 Task: Move the task Add a feature to import/export data in the app to the section Done in the project TrimLine and filter the tasks in the project by Due this week.
Action: Mouse moved to (53, 412)
Screenshot: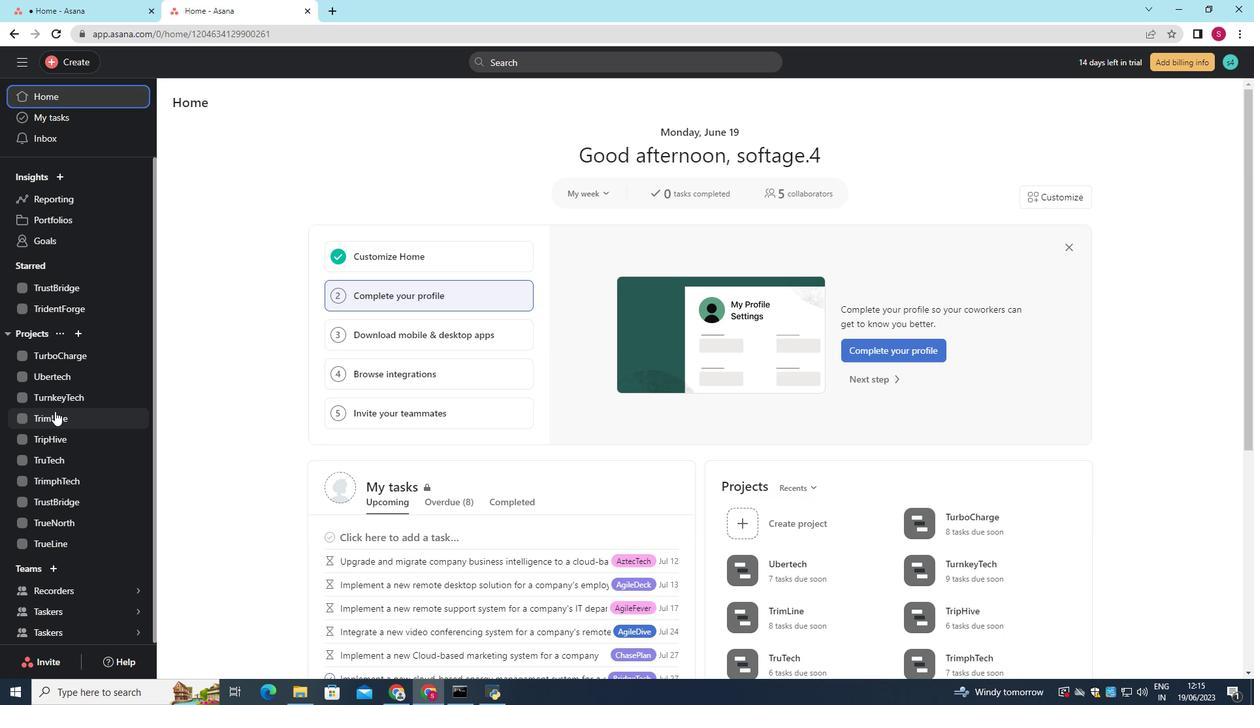 
Action: Mouse pressed left at (53, 412)
Screenshot: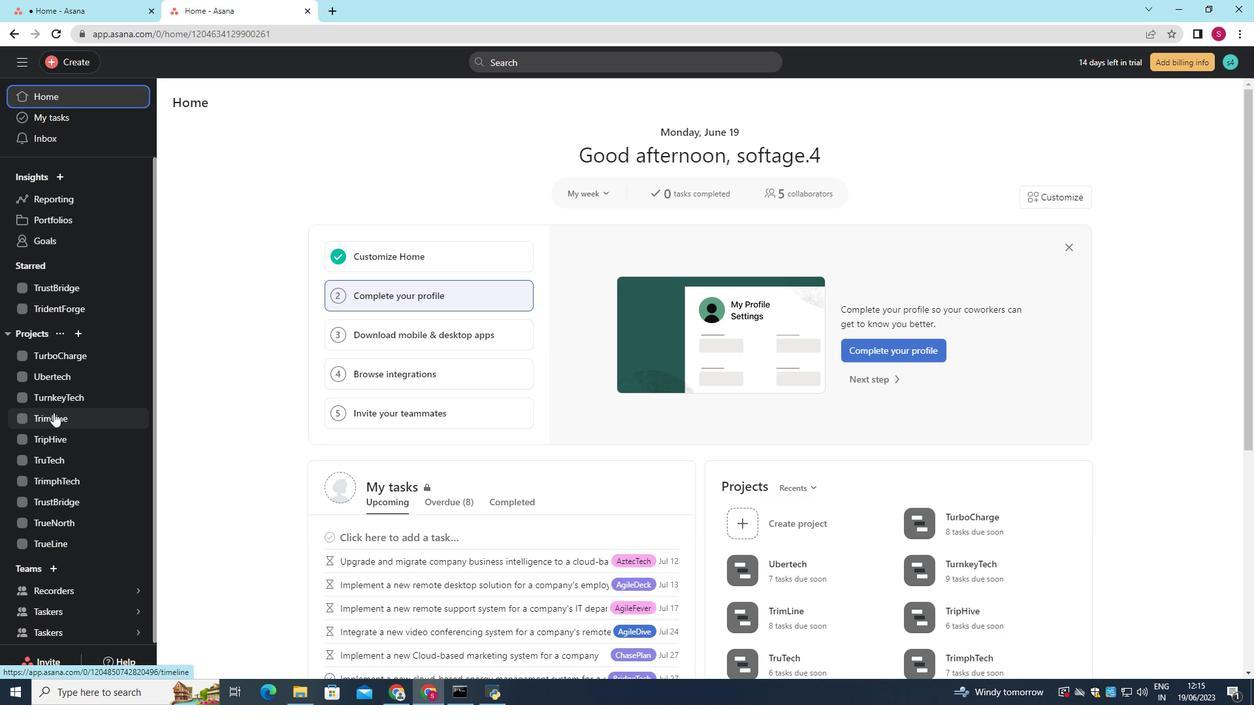 
Action: Mouse moved to (229, 129)
Screenshot: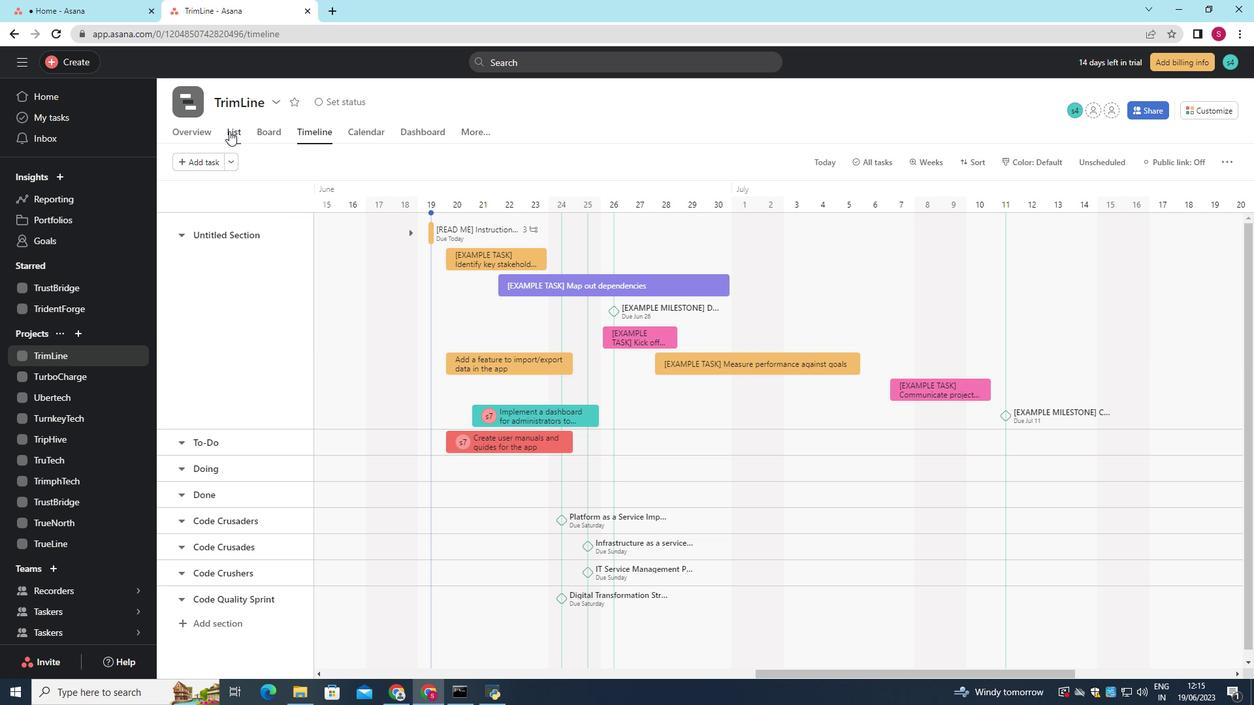 
Action: Mouse pressed left at (229, 129)
Screenshot: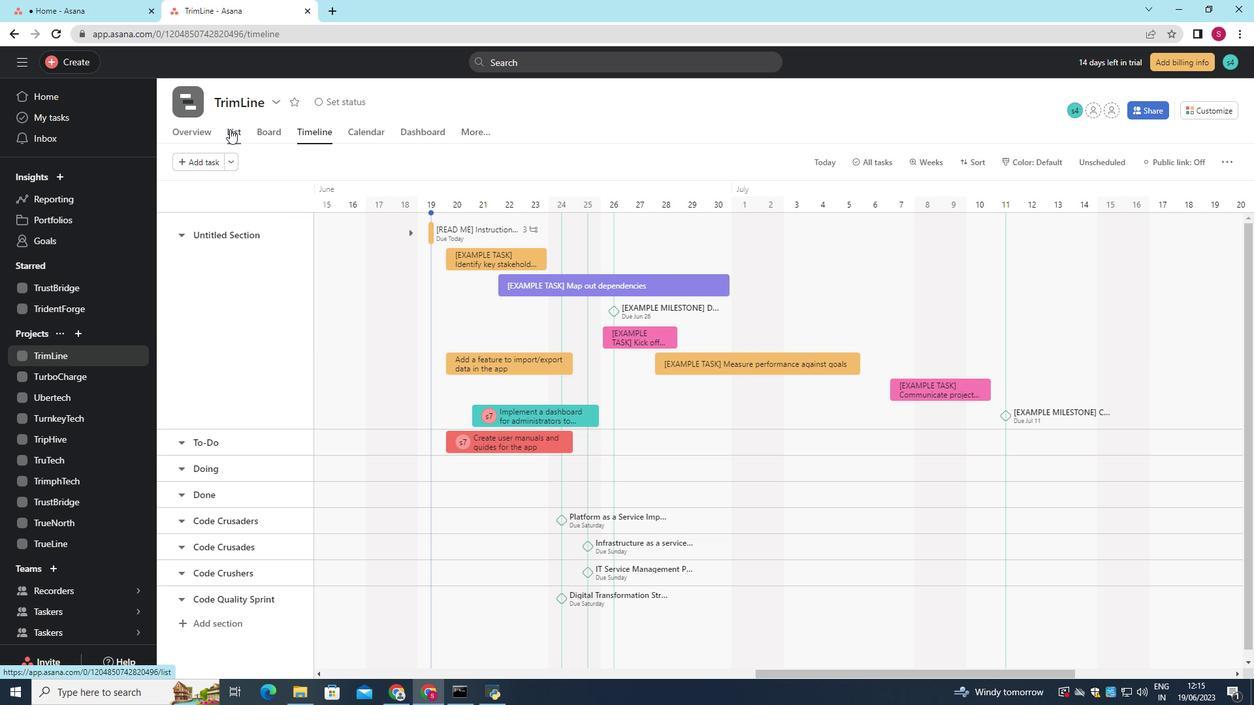 
Action: Mouse moved to (543, 275)
Screenshot: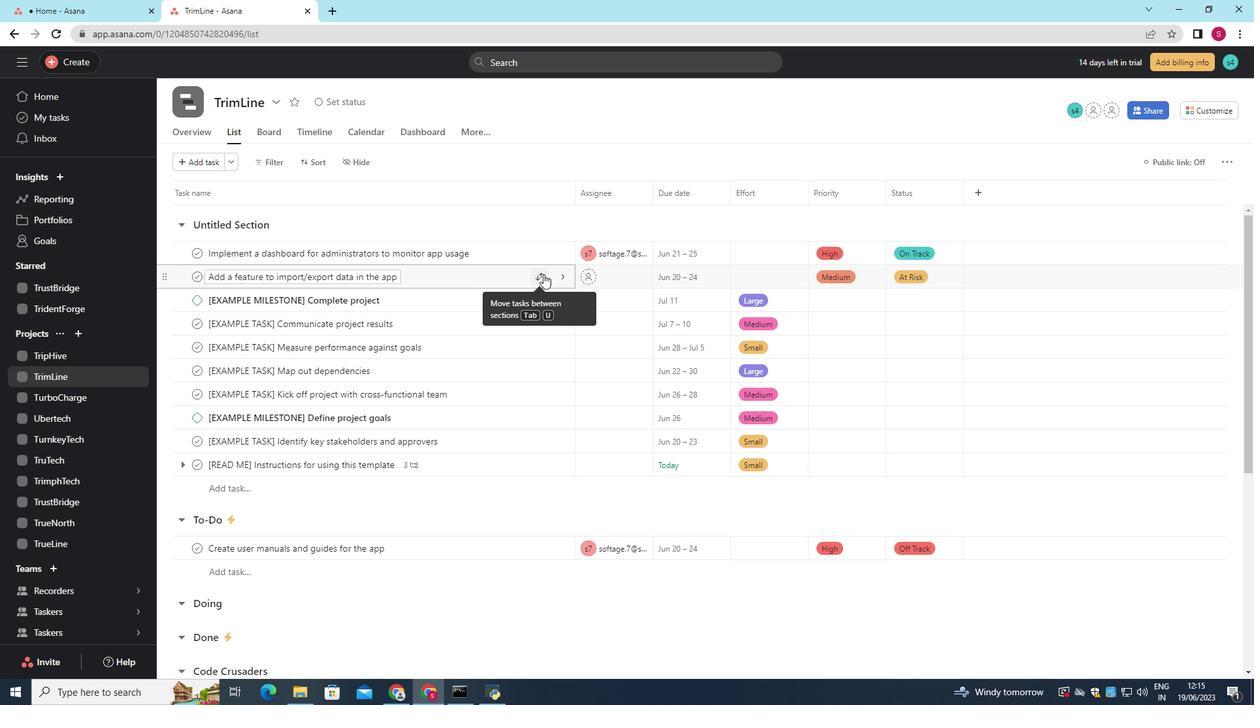 
Action: Mouse pressed left at (543, 275)
Screenshot: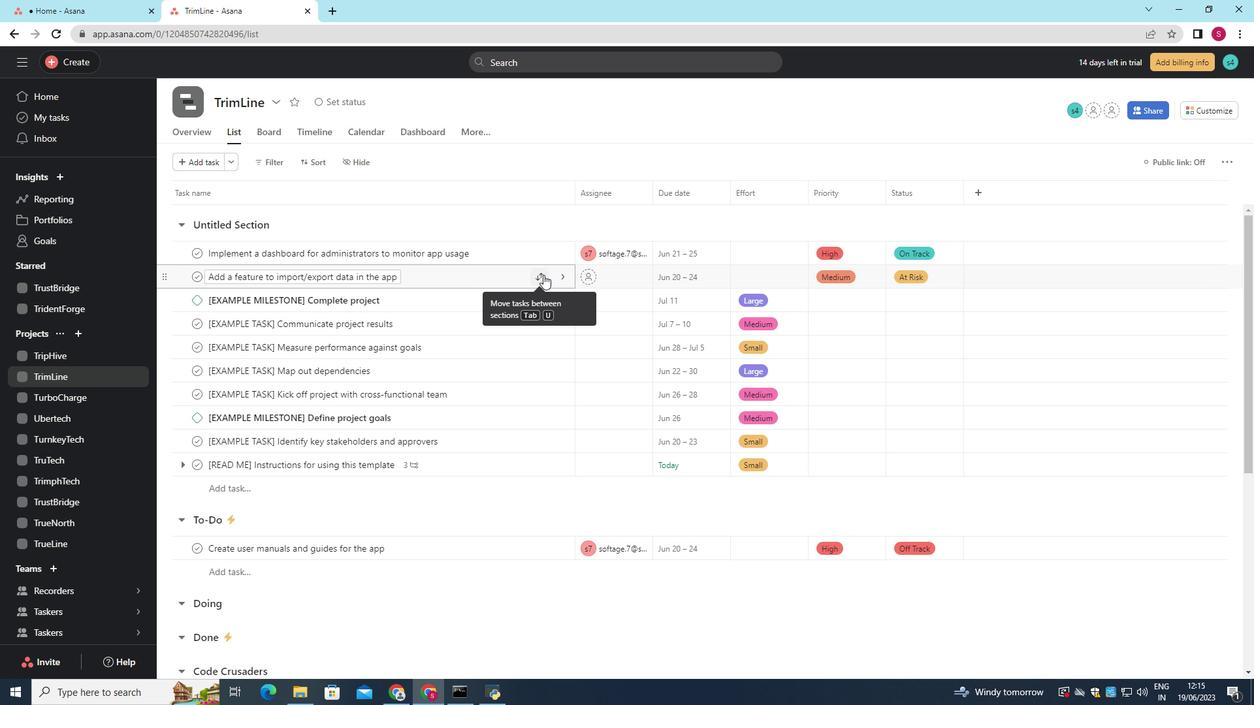 
Action: Mouse moved to (467, 389)
Screenshot: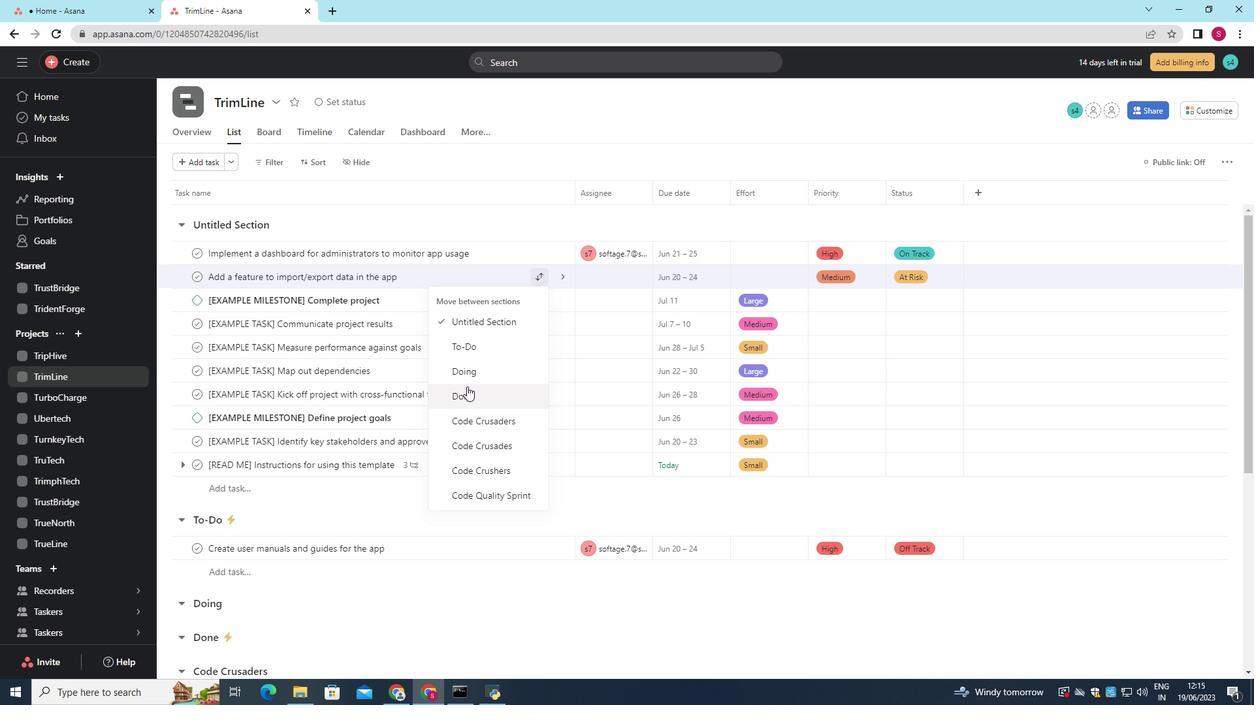 
Action: Mouse pressed left at (467, 389)
Screenshot: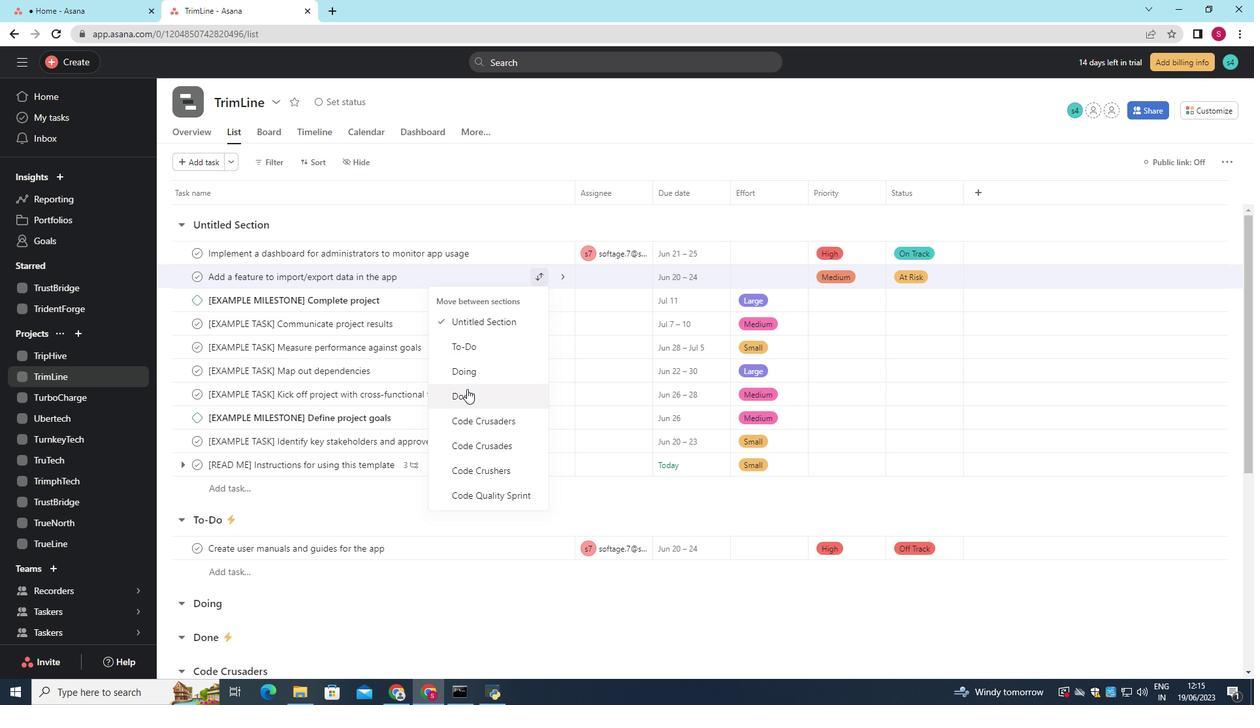
Action: Mouse moved to (471, 388)
Screenshot: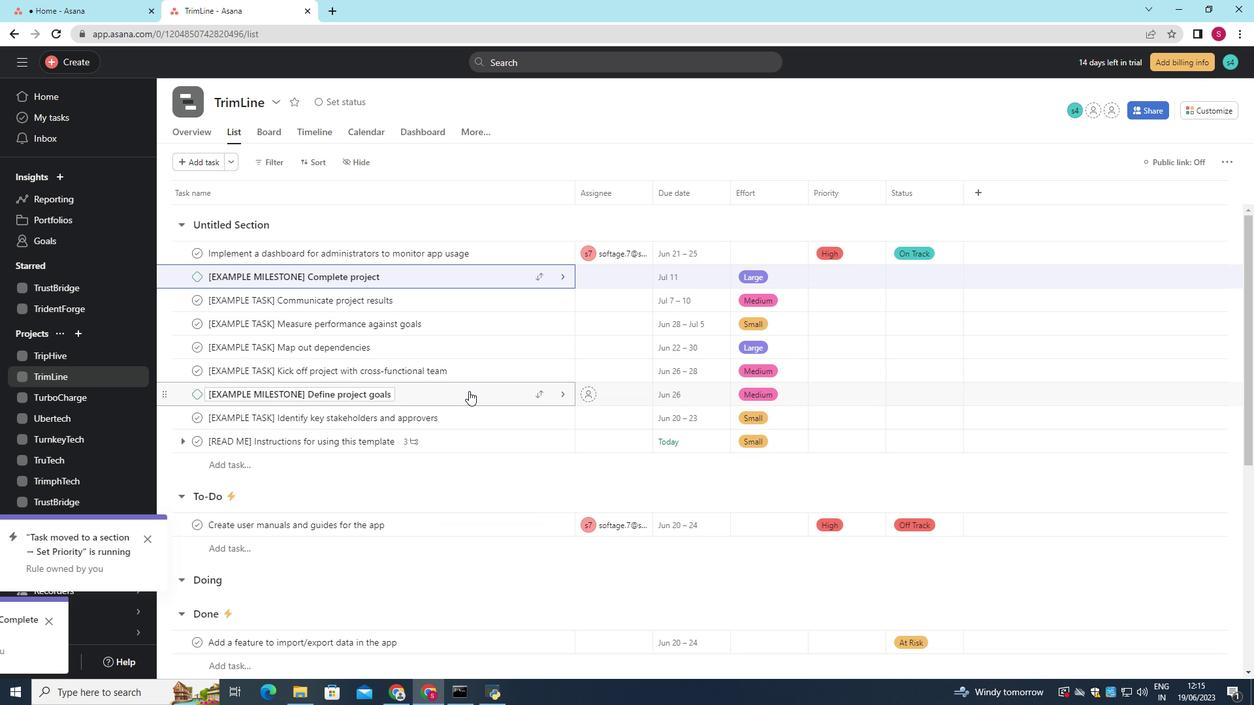 
Action: Mouse scrolled (471, 387) with delta (0, 0)
Screenshot: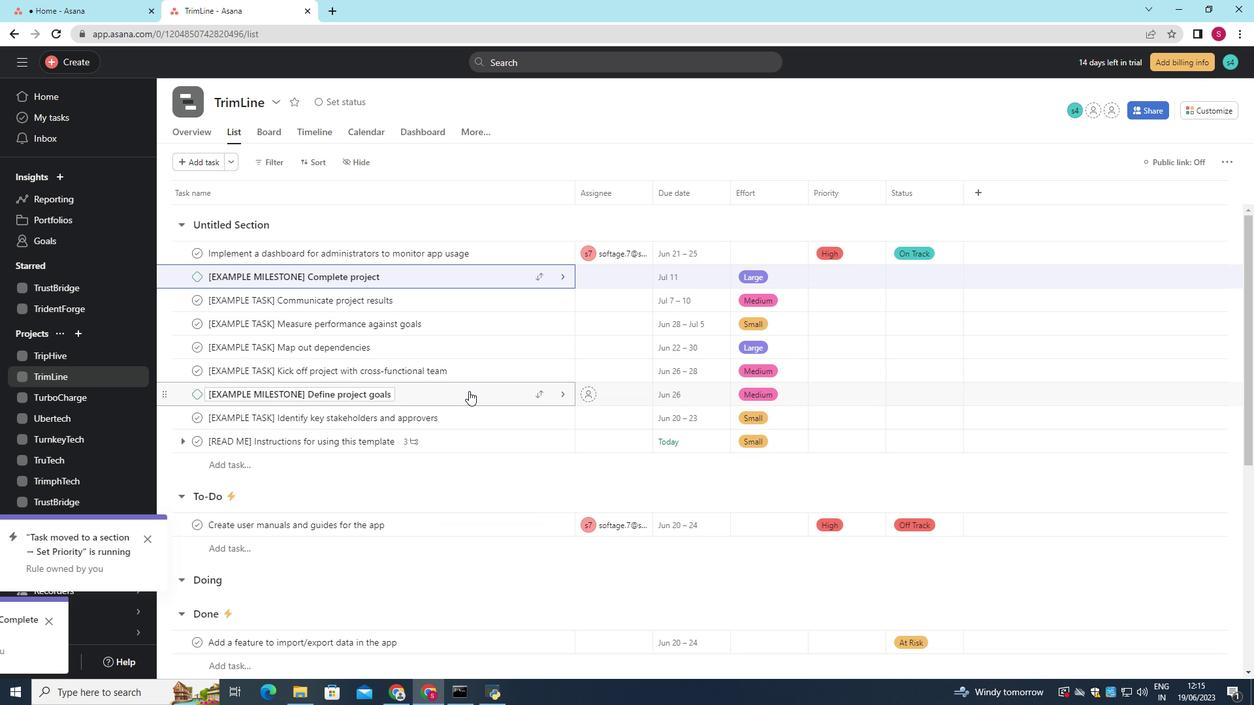 
Action: Mouse moved to (471, 387)
Screenshot: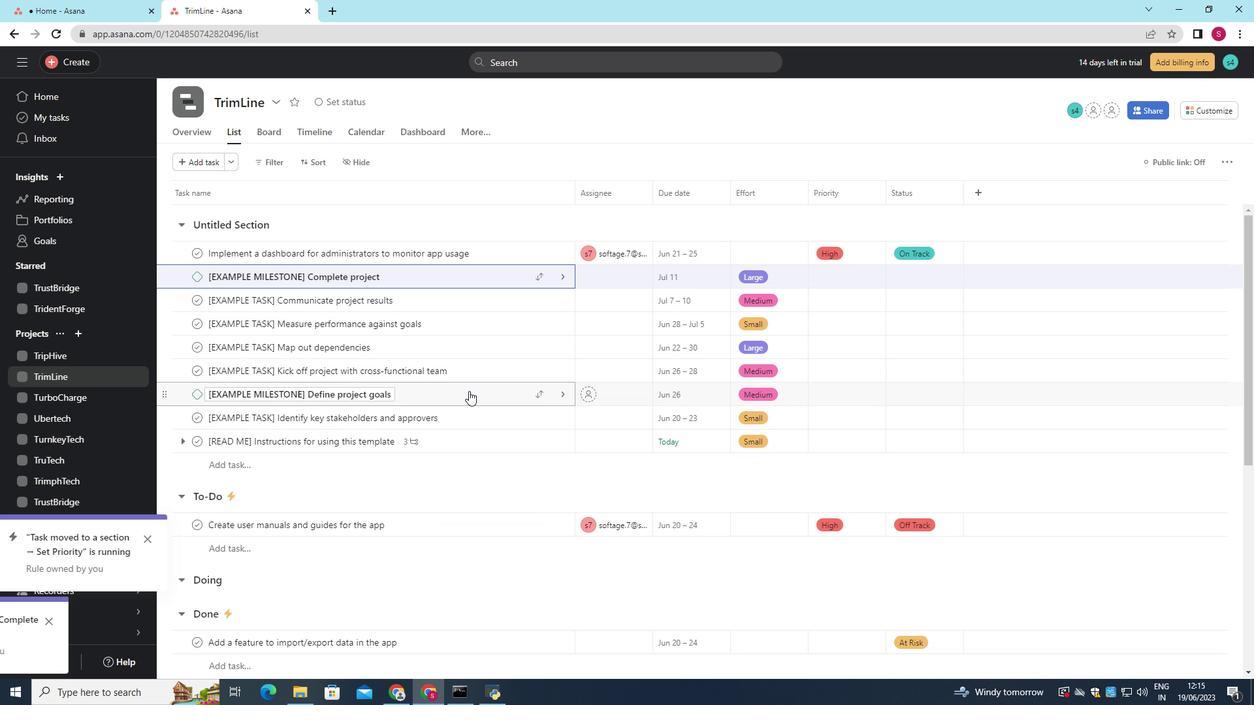 
Action: Mouse scrolled (471, 386) with delta (0, 0)
Screenshot: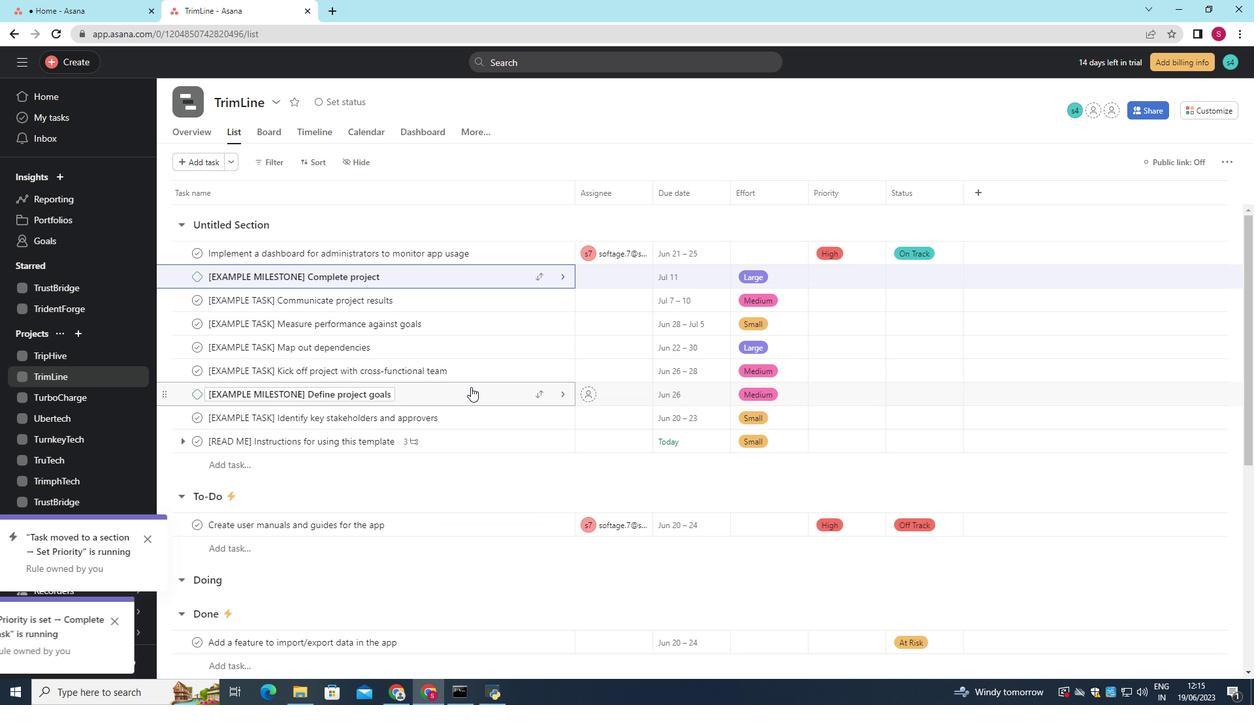 
Action: Mouse moved to (501, 508)
Screenshot: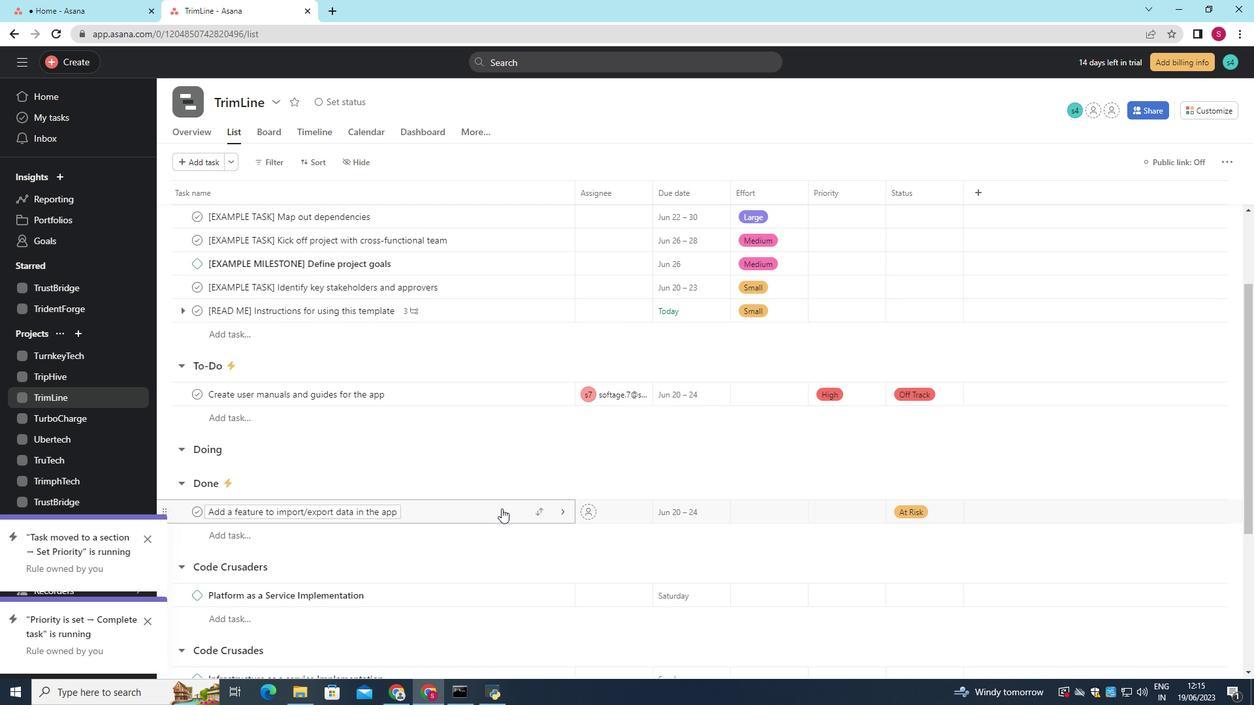 
Action: Mouse pressed left at (501, 508)
Screenshot: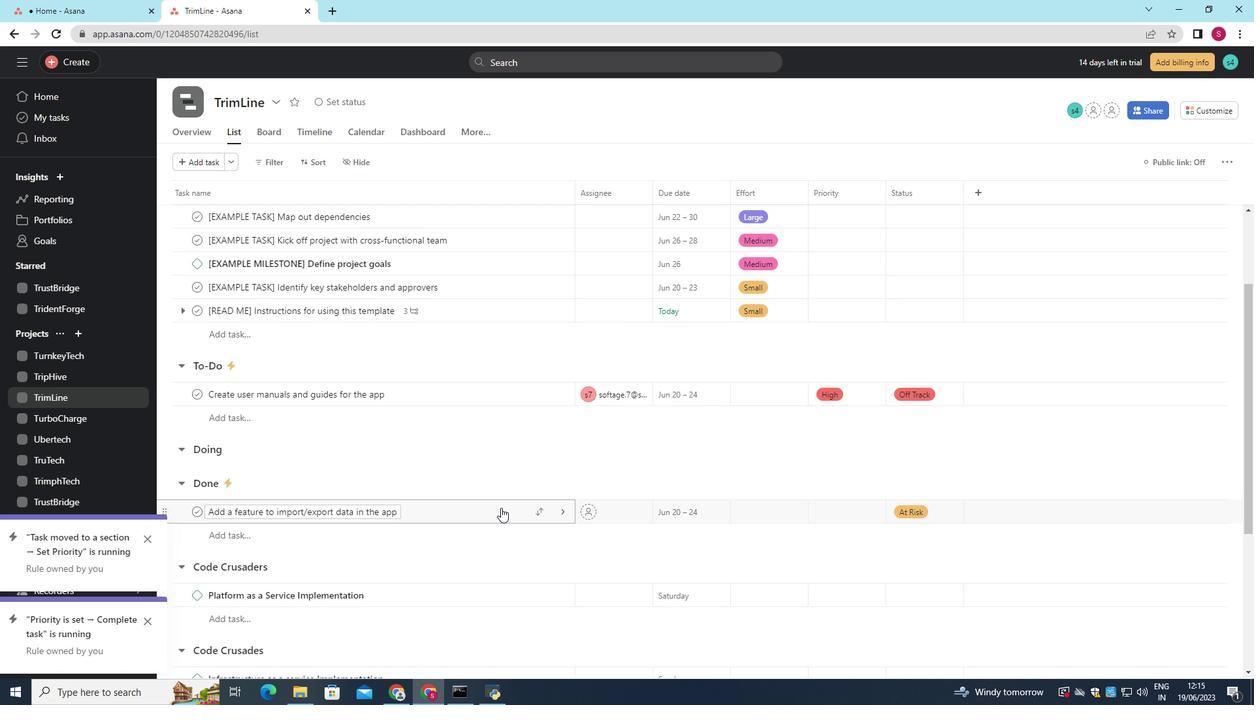 
Action: Mouse moved to (267, 156)
Screenshot: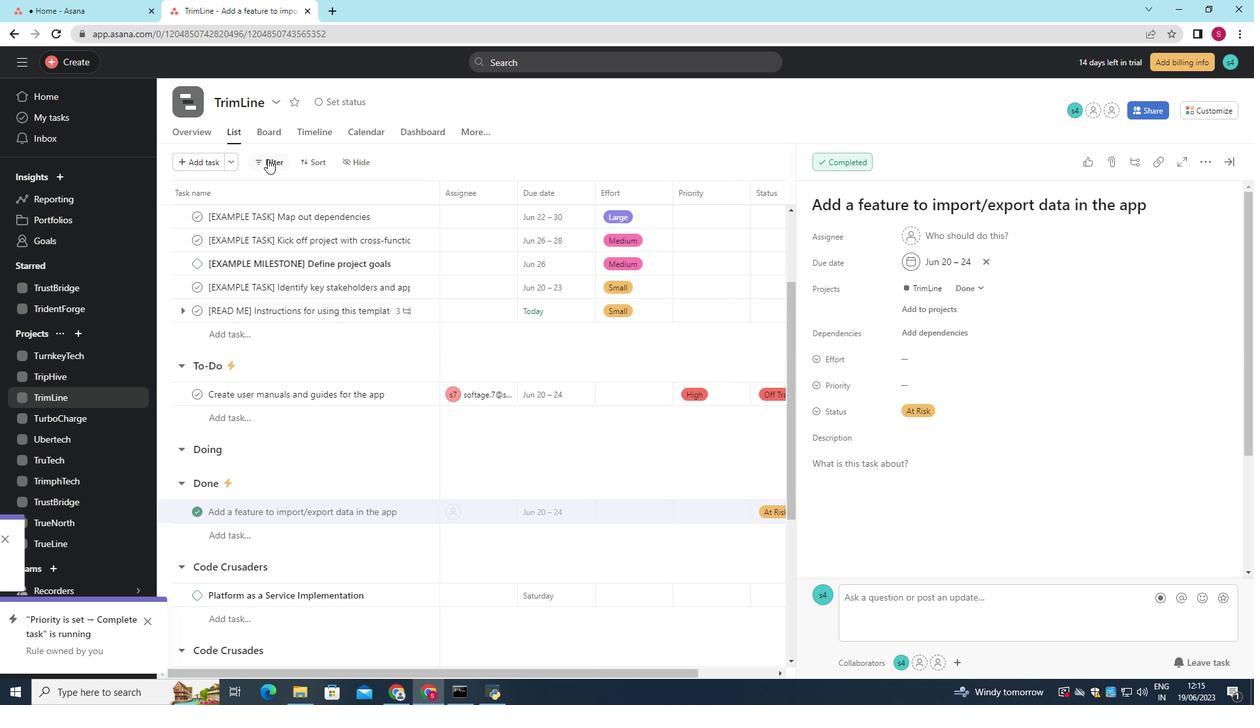 
Action: Mouse pressed left at (267, 156)
Screenshot: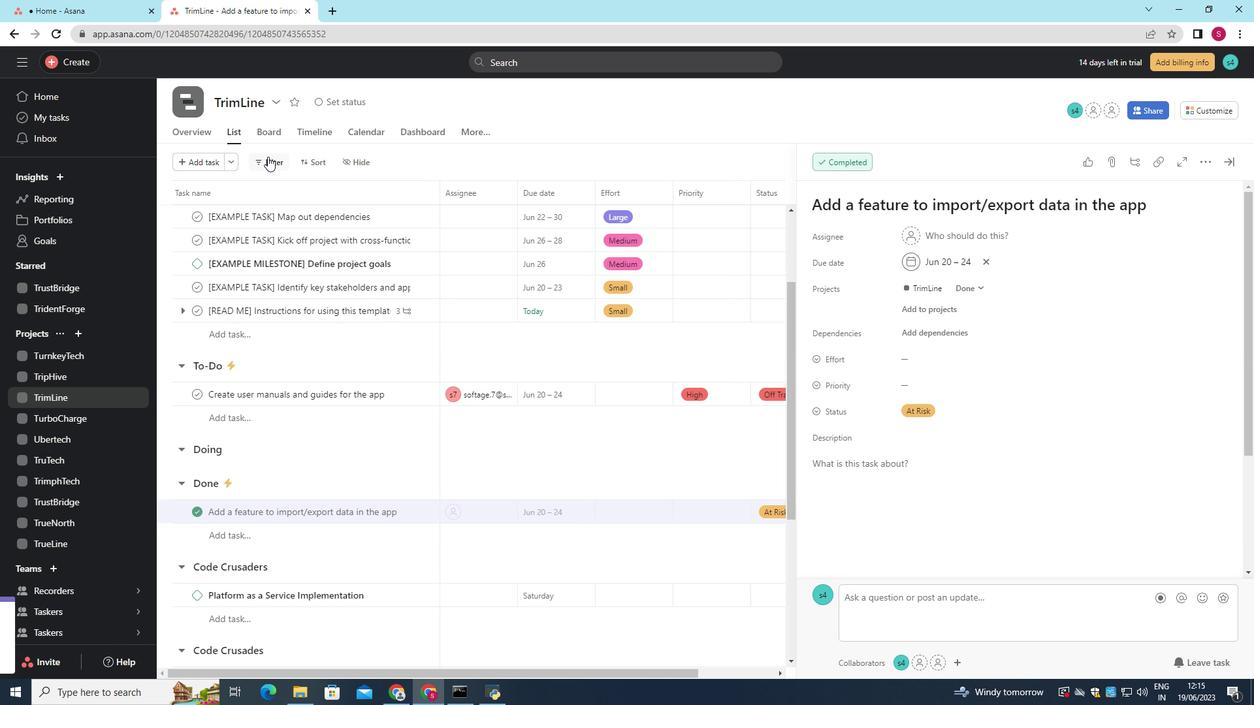 
Action: Mouse moved to (501, 210)
Screenshot: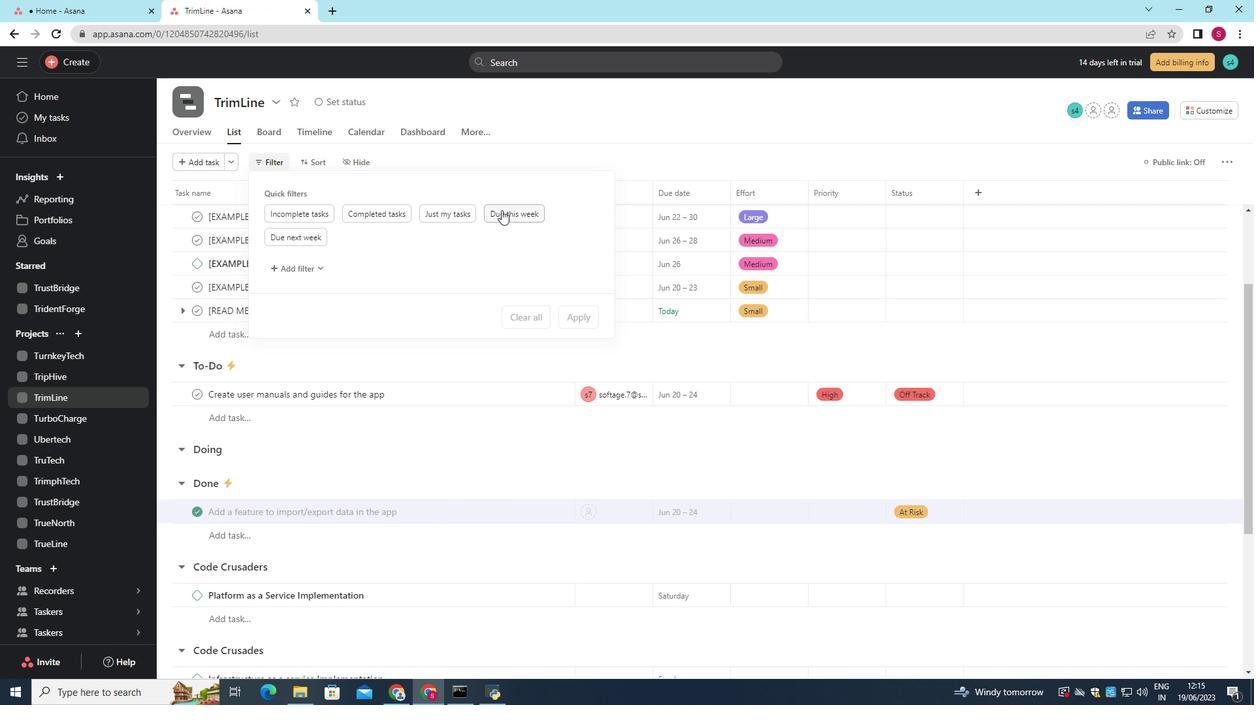 
Action: Mouse pressed left at (501, 210)
Screenshot: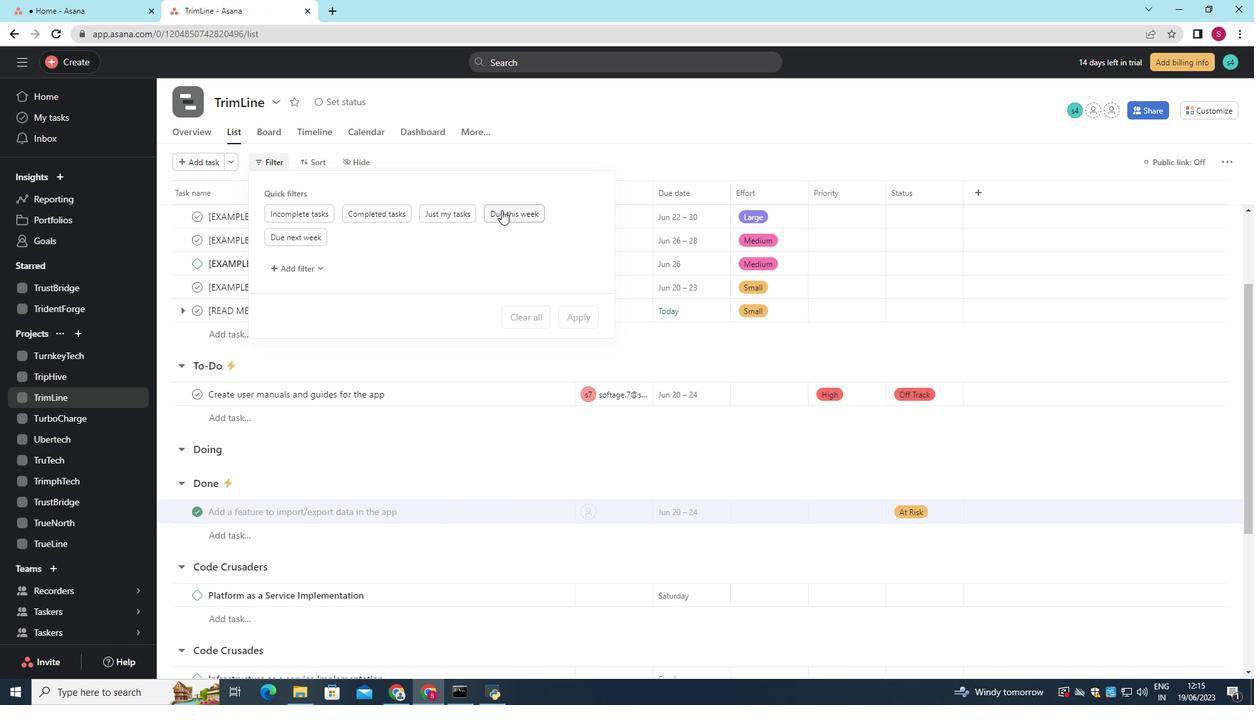 
Action: Mouse moved to (546, 281)
Screenshot: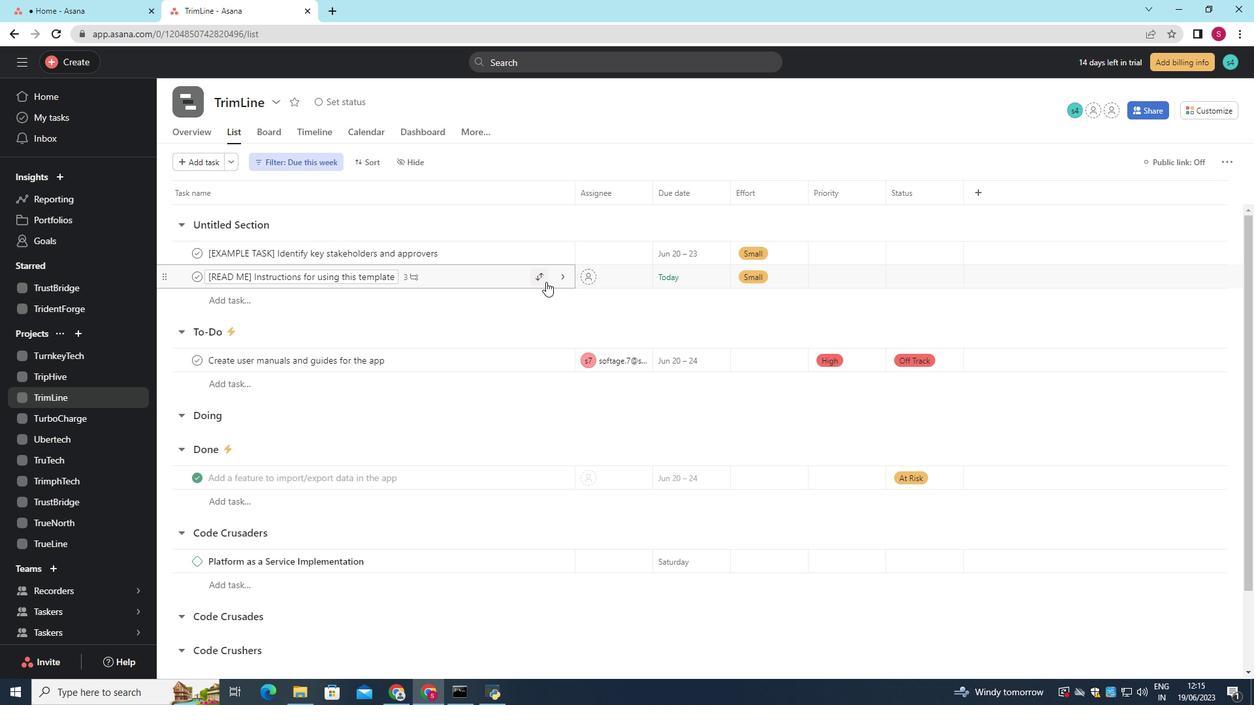 
